 Task: Use Tuning Laser beam Effect in this video Movie B.mp4
Action: Mouse moved to (153, 98)
Screenshot: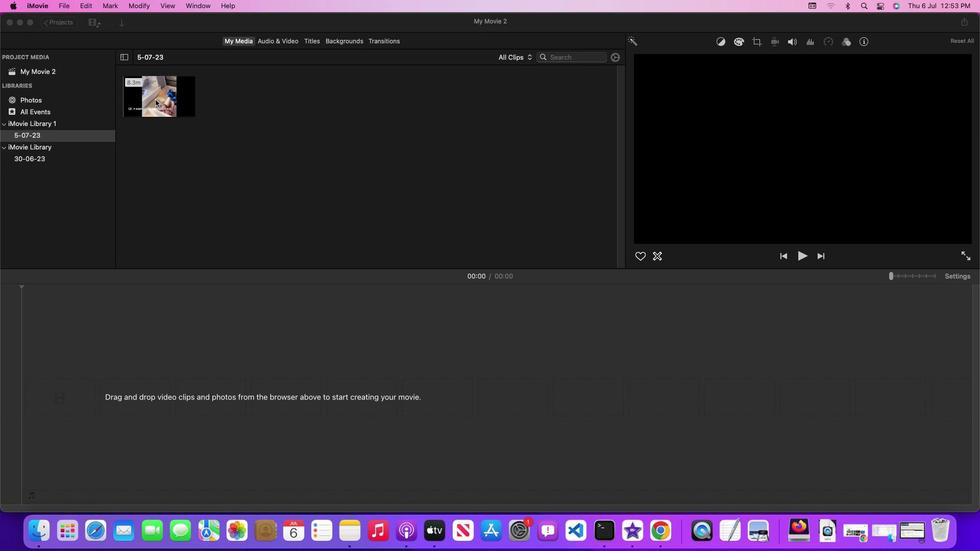 
Action: Mouse pressed left at (153, 98)
Screenshot: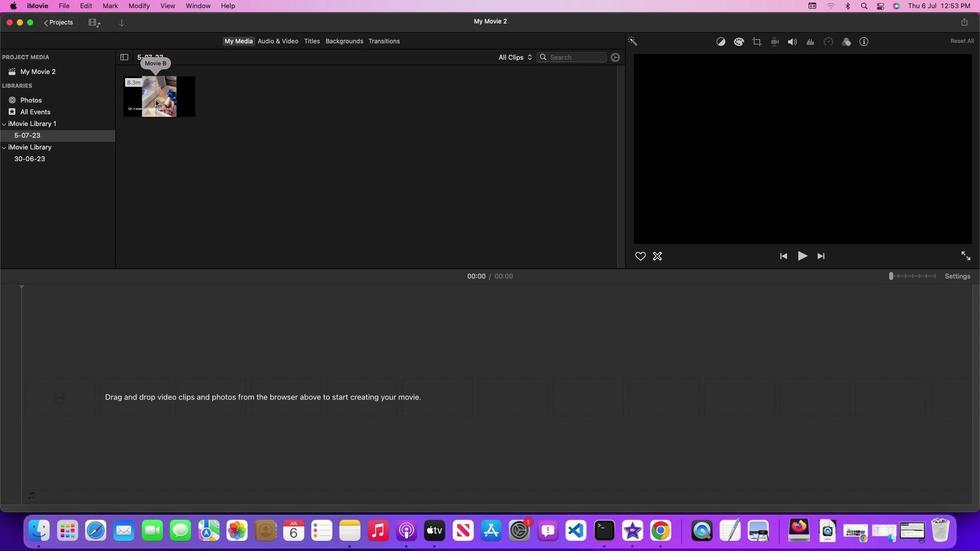 
Action: Mouse pressed left at (153, 98)
Screenshot: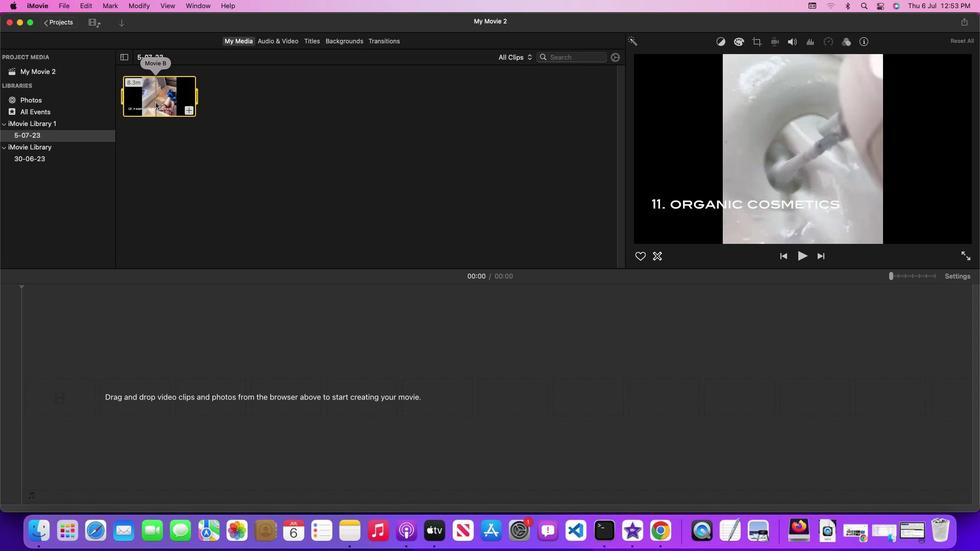 
Action: Mouse moved to (153, 98)
Screenshot: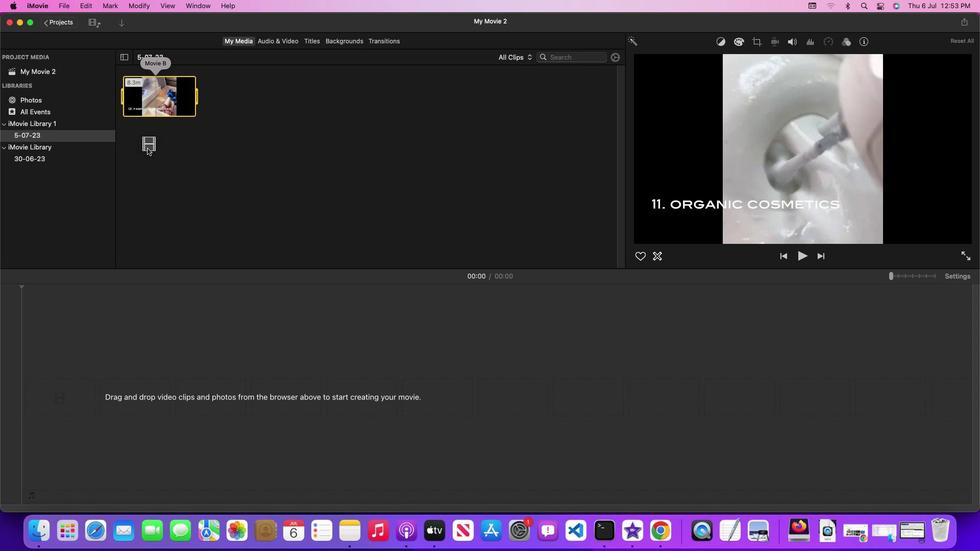 
Action: Mouse pressed left at (153, 98)
Screenshot: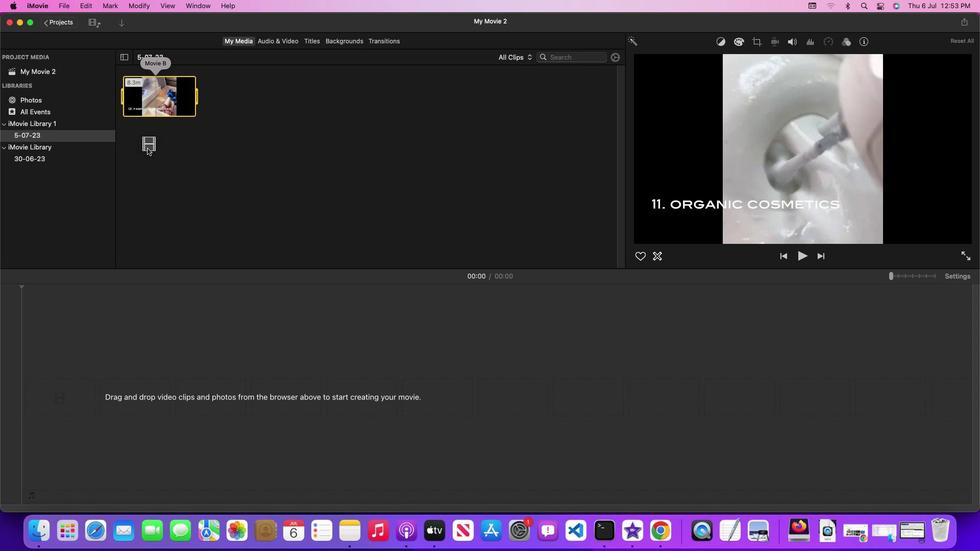 
Action: Mouse moved to (284, 39)
Screenshot: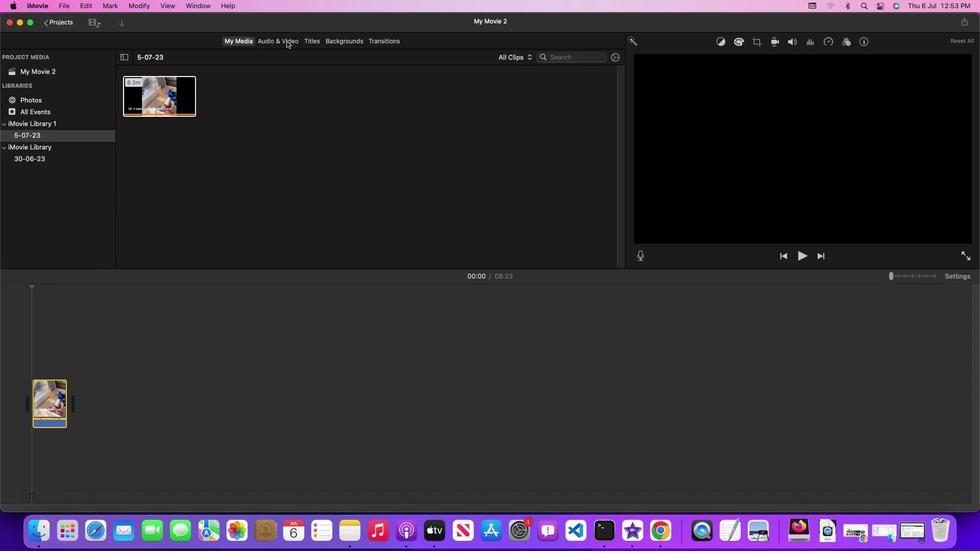
Action: Mouse pressed left at (284, 39)
Screenshot: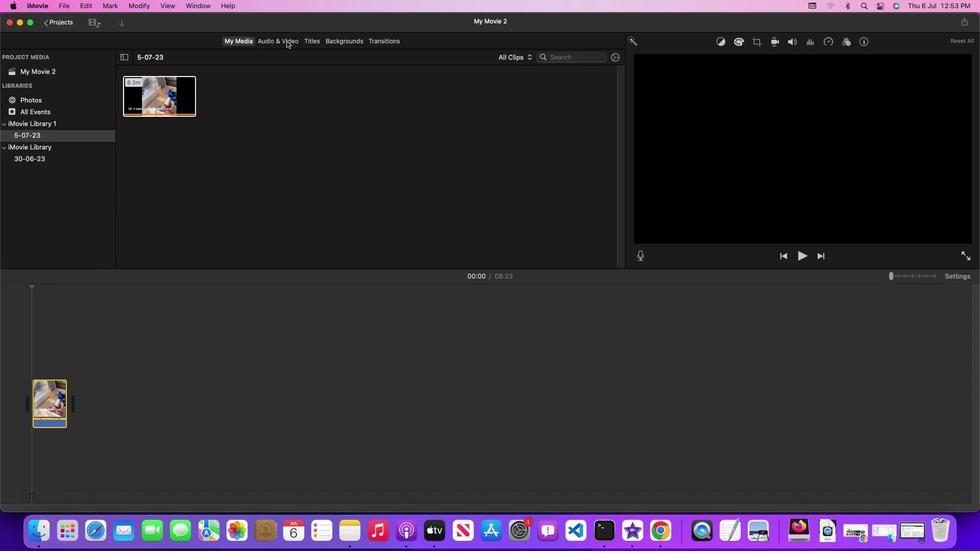 
Action: Mouse moved to (621, 134)
Screenshot: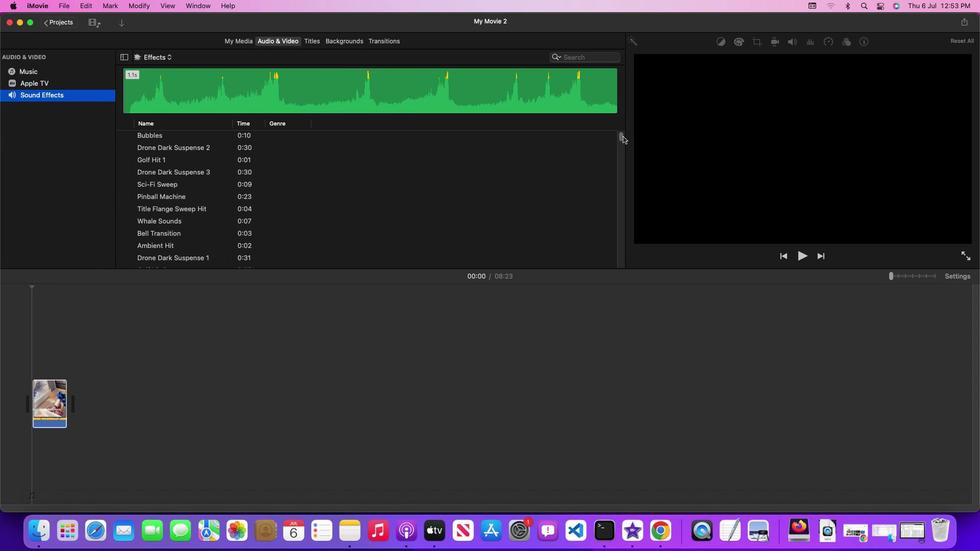 
Action: Mouse pressed left at (621, 134)
Screenshot: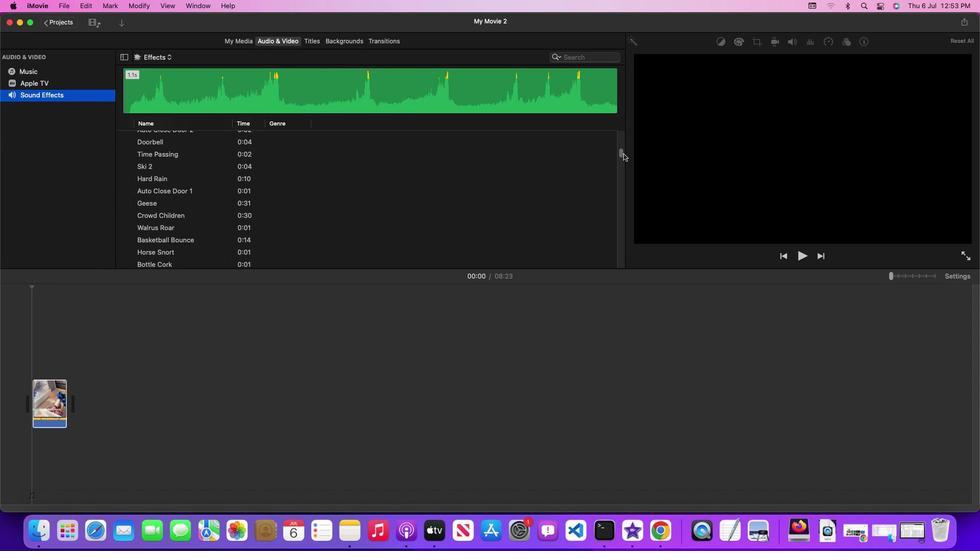 
Action: Mouse moved to (514, 205)
Screenshot: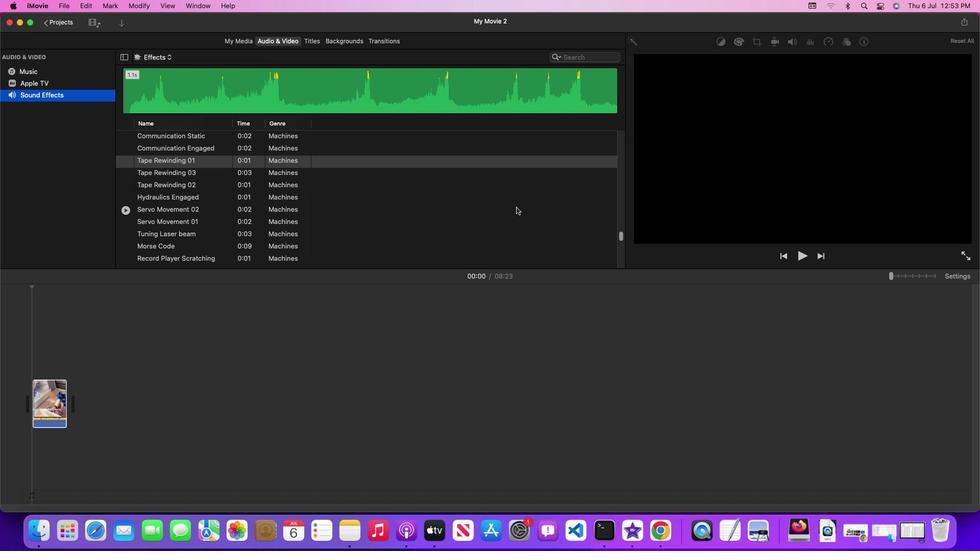 
Action: Mouse scrolled (514, 205) with delta (-1, -2)
Screenshot: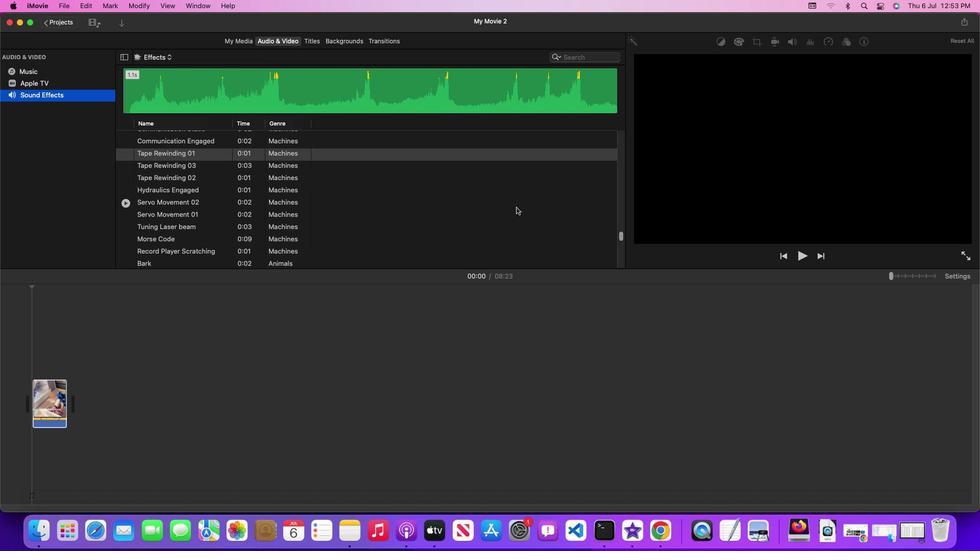
Action: Mouse scrolled (514, 205) with delta (-1, -2)
Screenshot: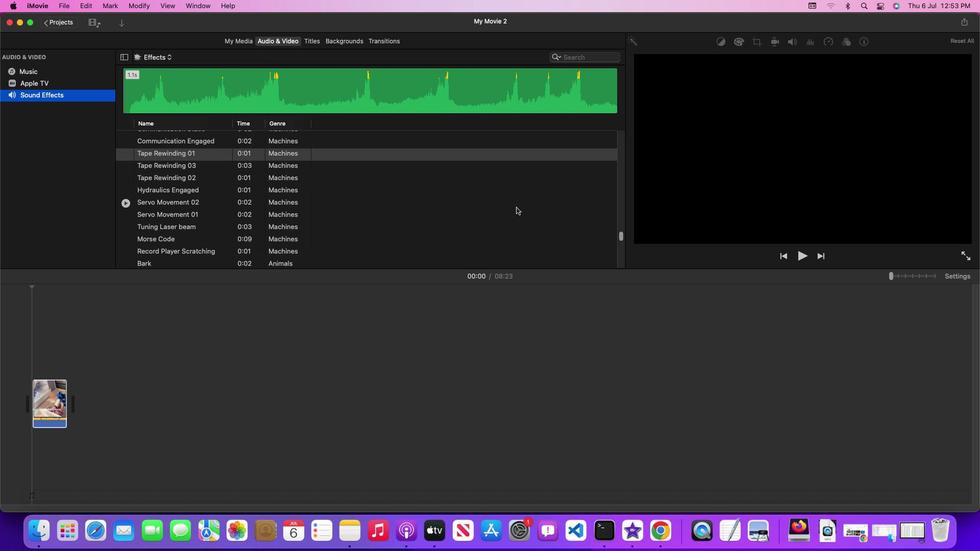
Action: Mouse scrolled (514, 205) with delta (-1, -2)
Screenshot: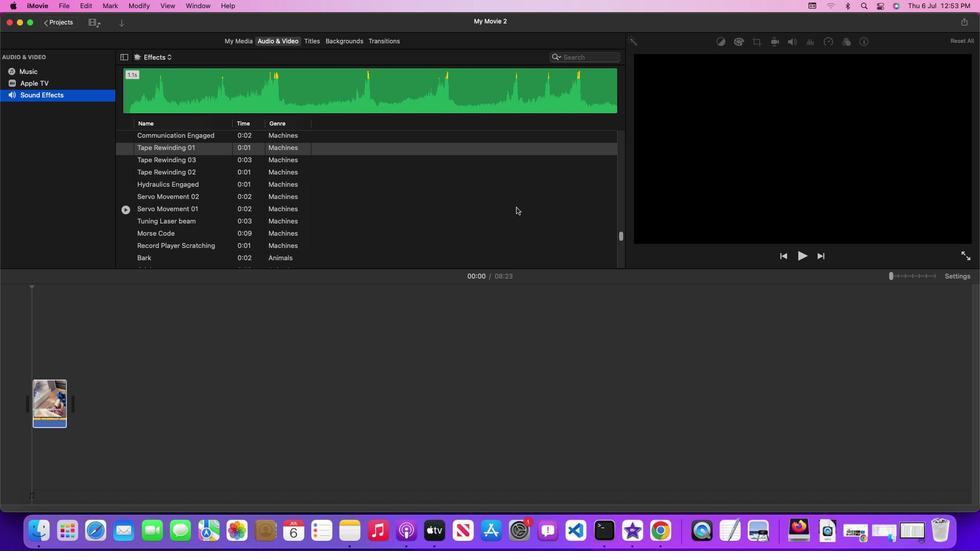 
Action: Mouse scrolled (514, 205) with delta (-1, -2)
Screenshot: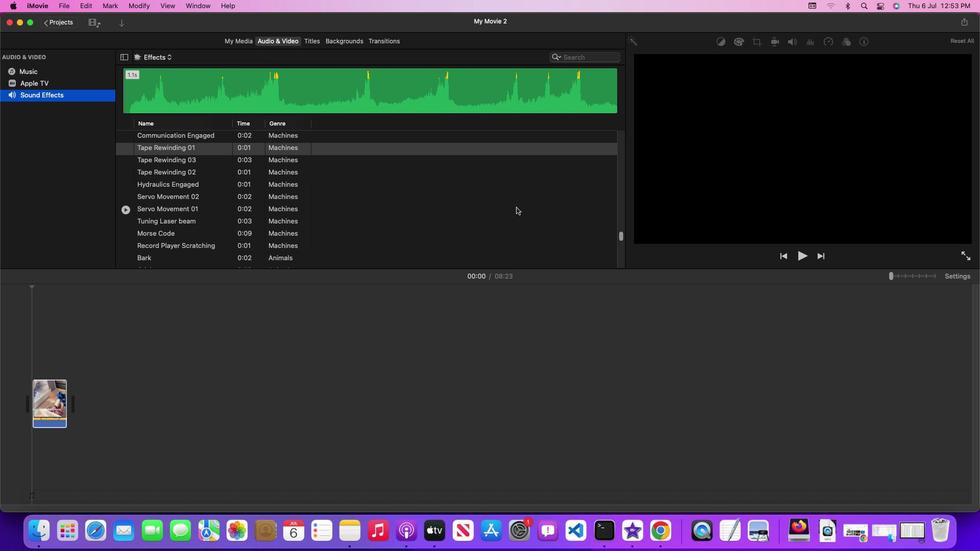 
Action: Mouse moved to (268, 217)
Screenshot: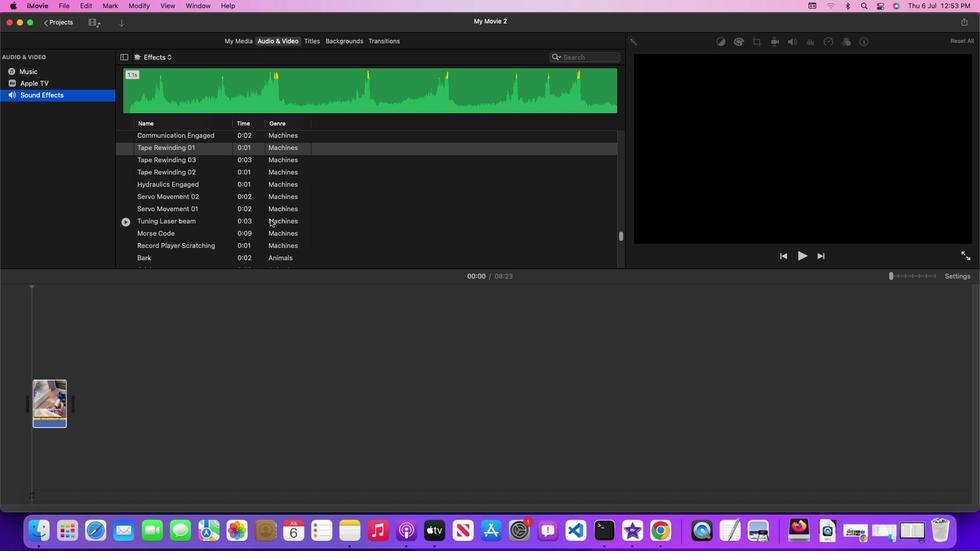 
Action: Mouse pressed left at (268, 217)
Screenshot: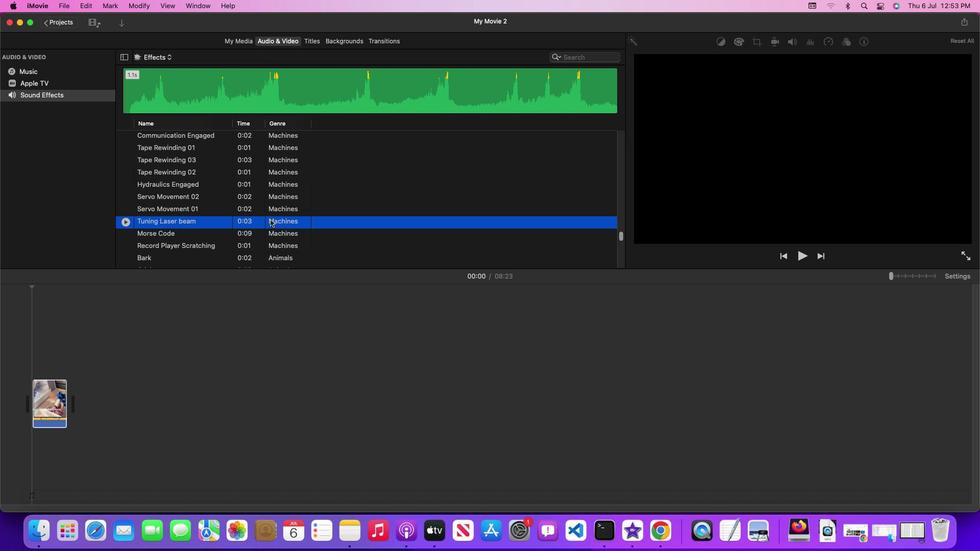 
Action: Mouse pressed left at (268, 217)
Screenshot: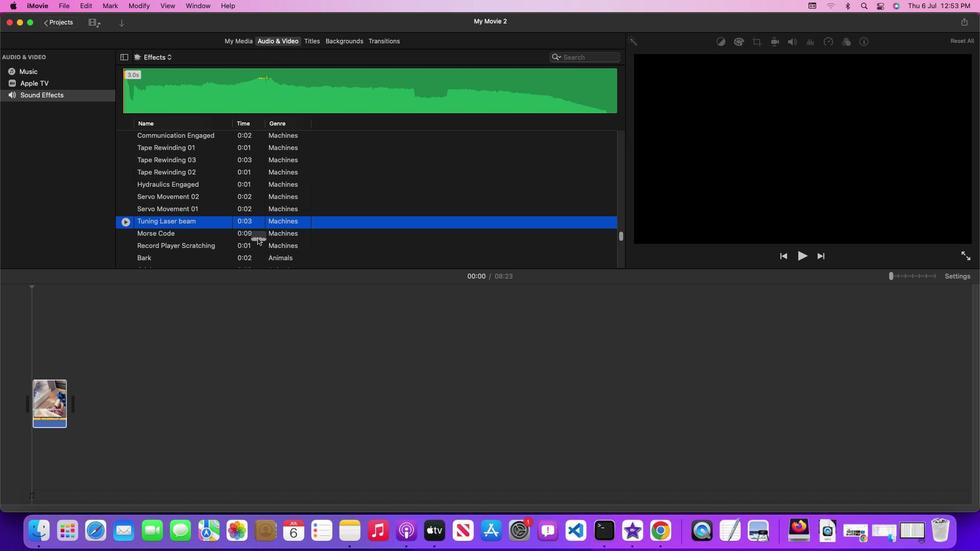 
Action: Mouse moved to (182, 391)
Screenshot: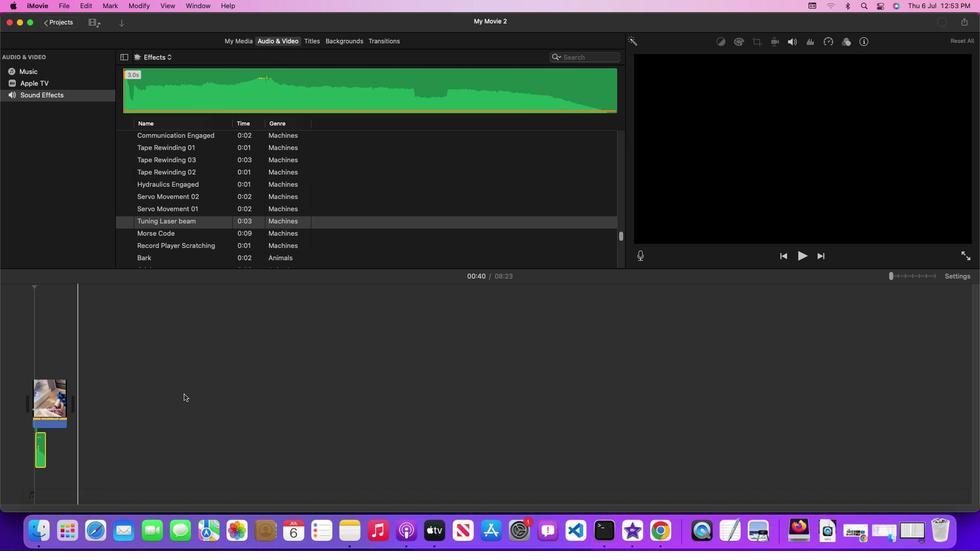 
